 Task: Create a rule from the Agile list, Priority changed -> Complete task in the project UpwardTech if Priority Cleared then Complete Task.
Action: Mouse moved to (26, 68)
Screenshot: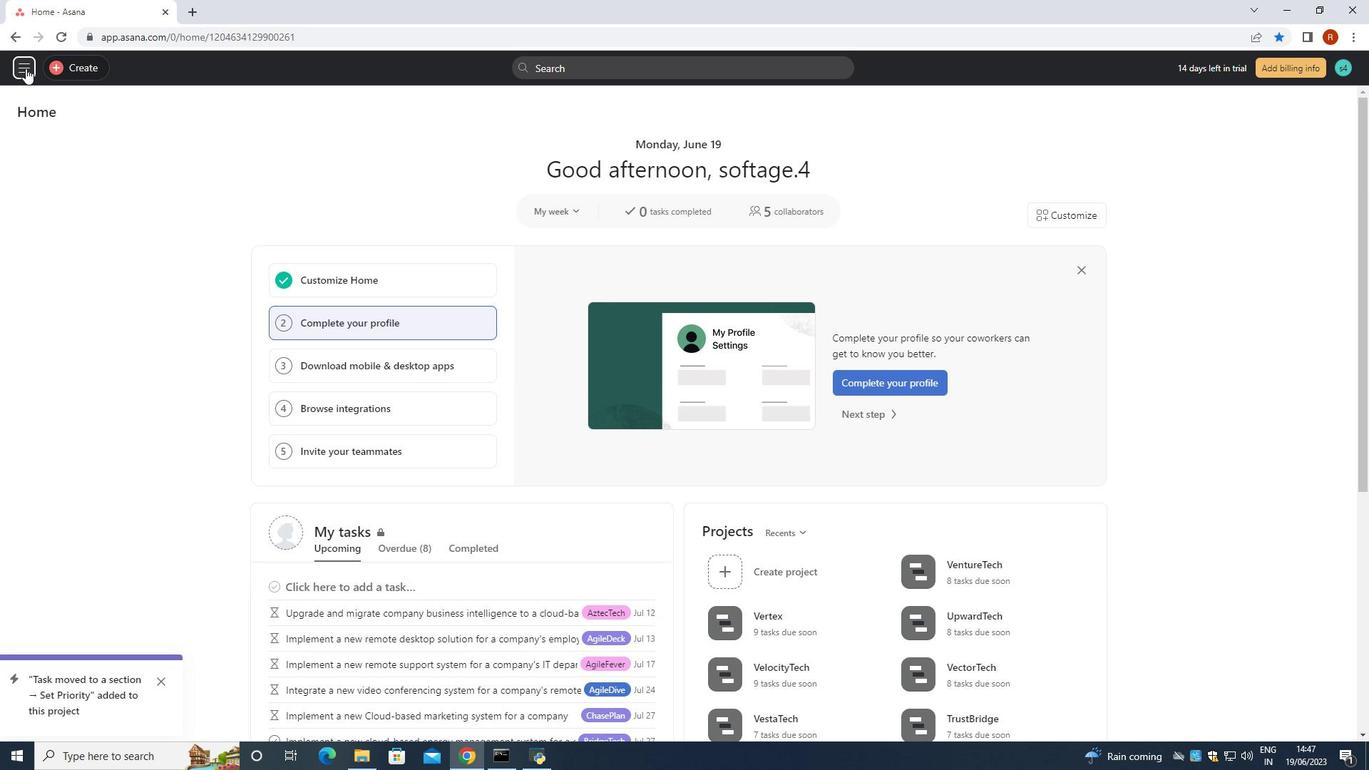 
Action: Mouse pressed left at (26, 68)
Screenshot: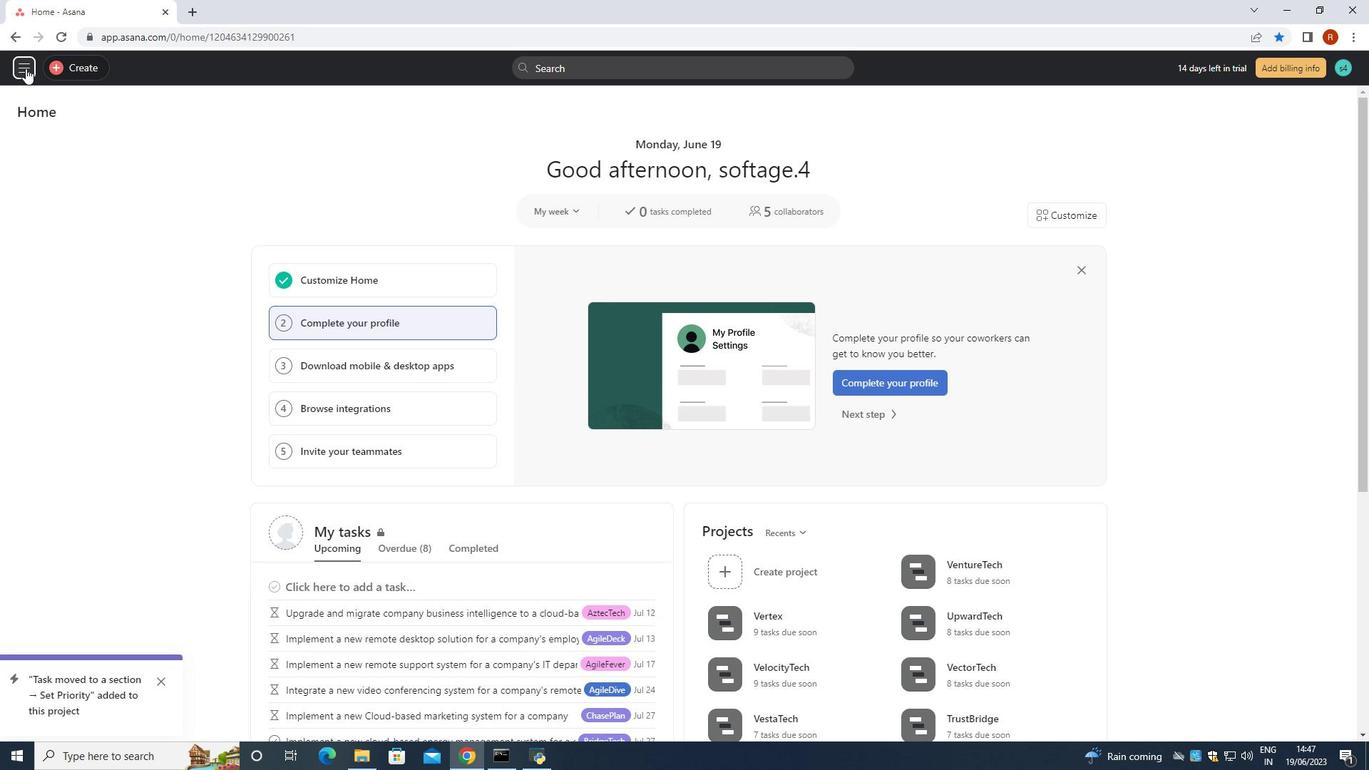 
Action: Mouse moved to (82, 315)
Screenshot: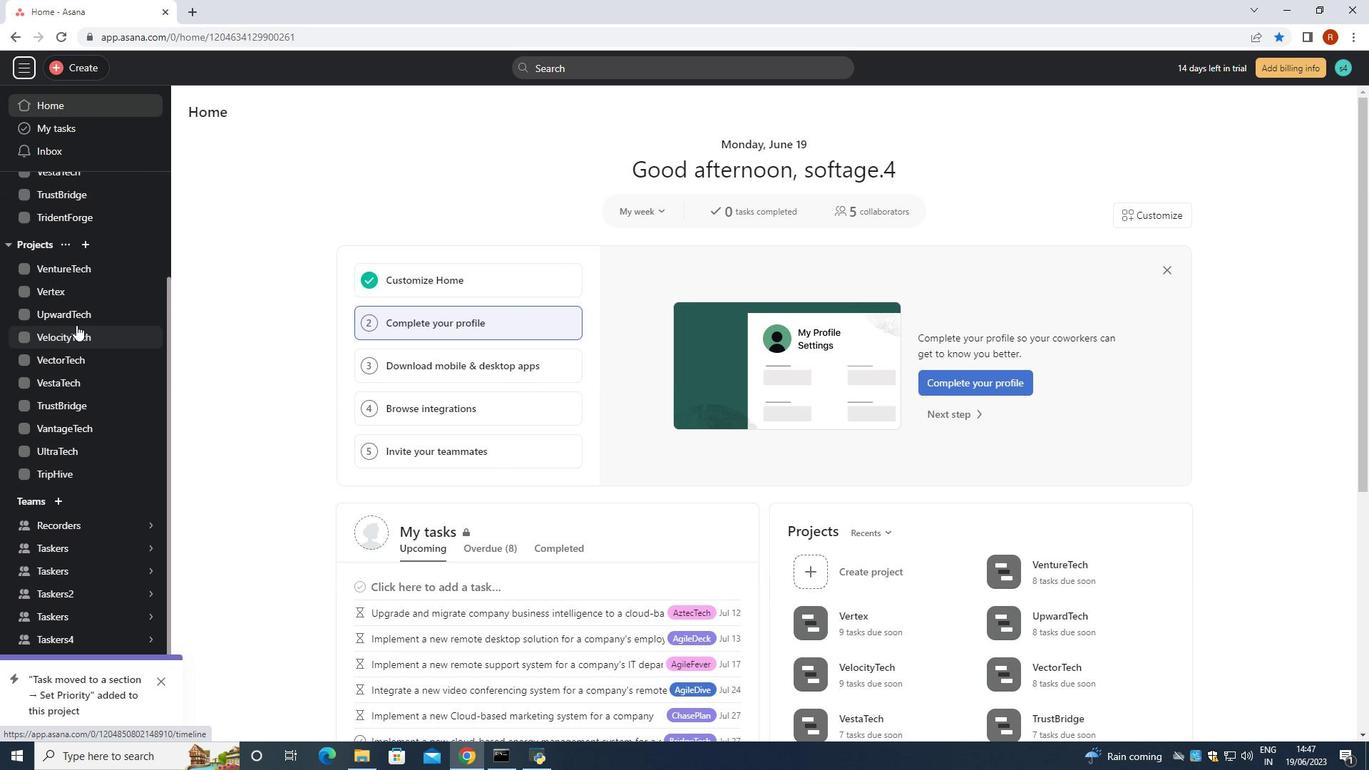 
Action: Mouse pressed left at (82, 315)
Screenshot: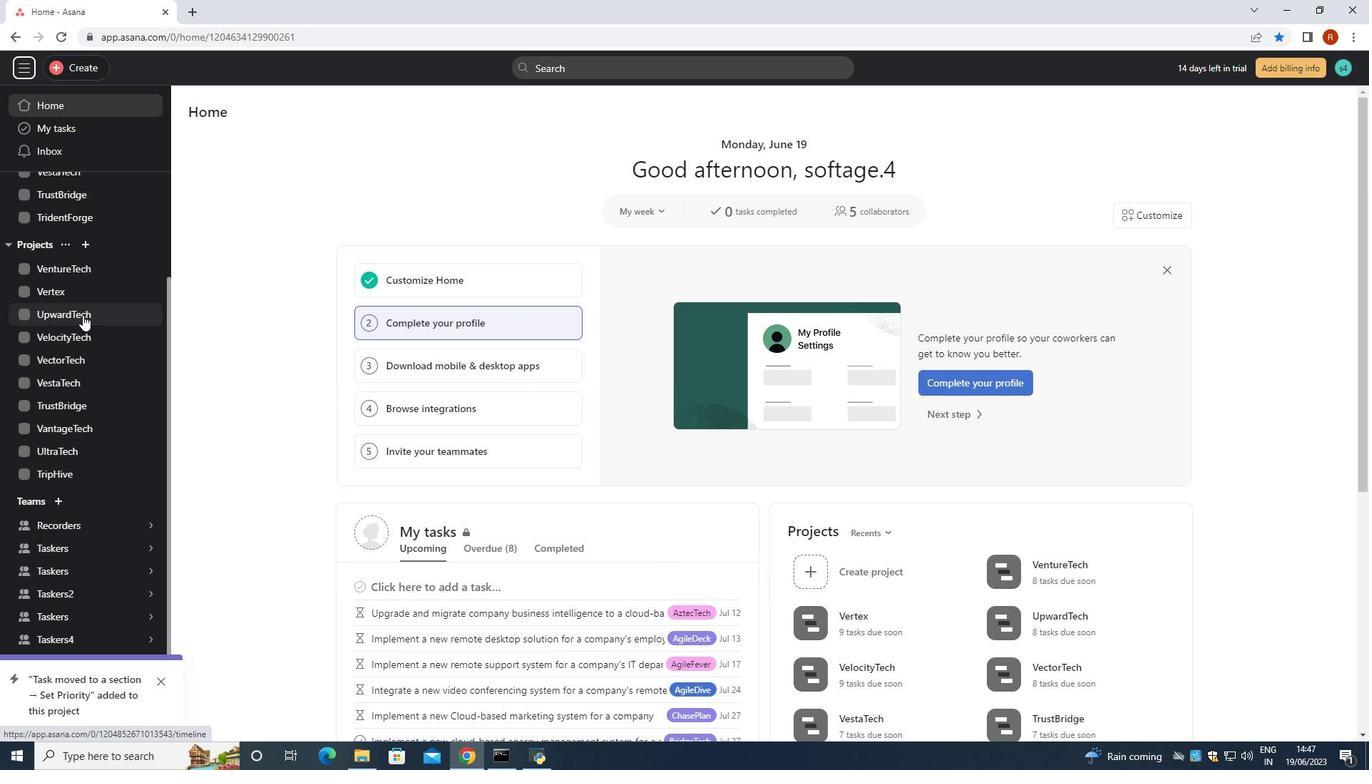 
Action: Mouse moved to (1317, 128)
Screenshot: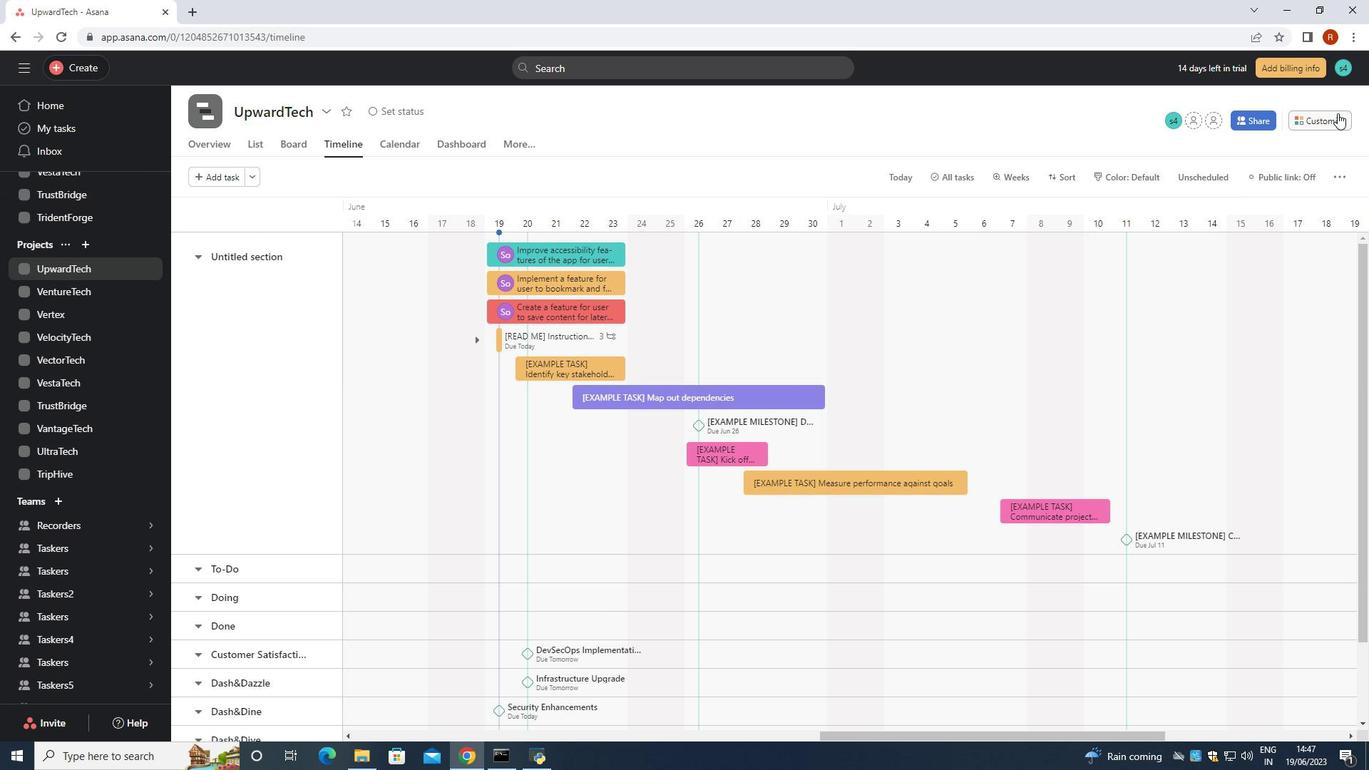 
Action: Mouse pressed left at (1317, 128)
Screenshot: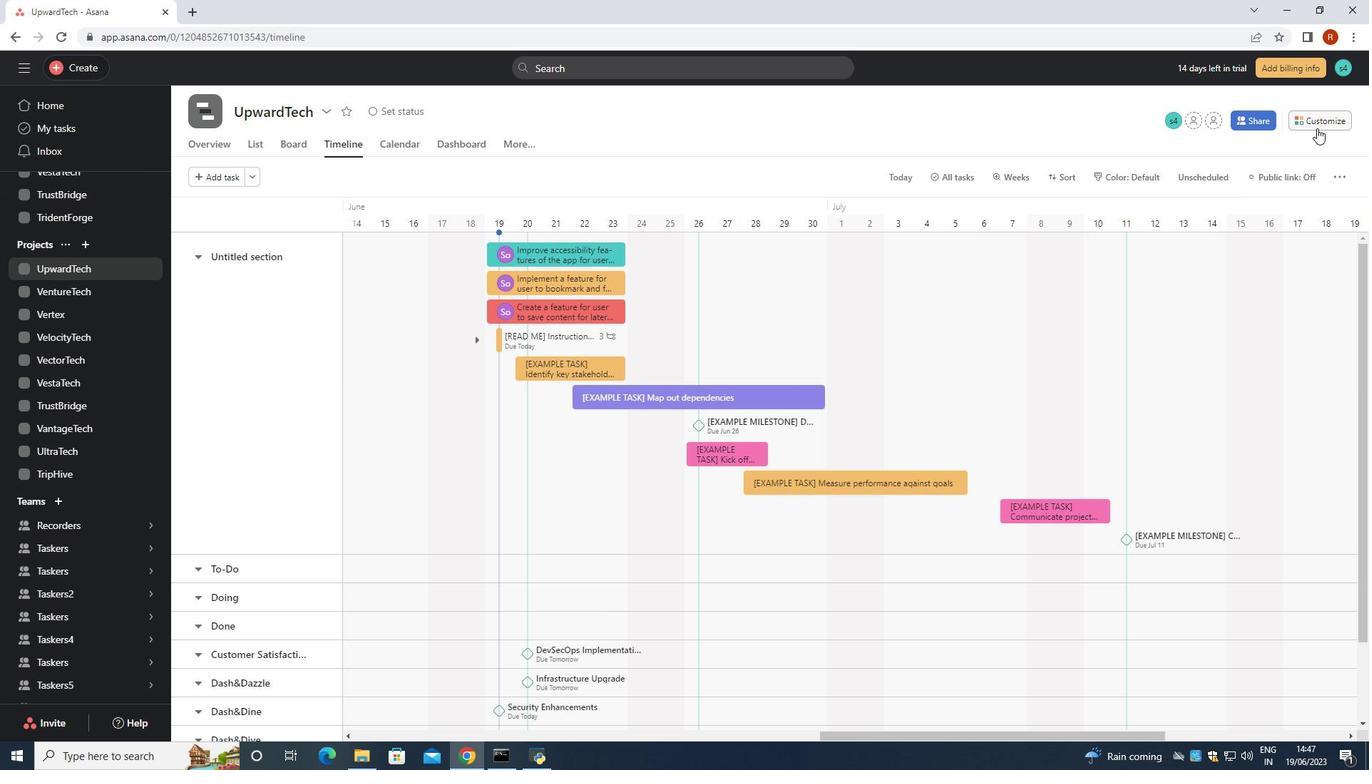 
Action: Mouse moved to (1065, 350)
Screenshot: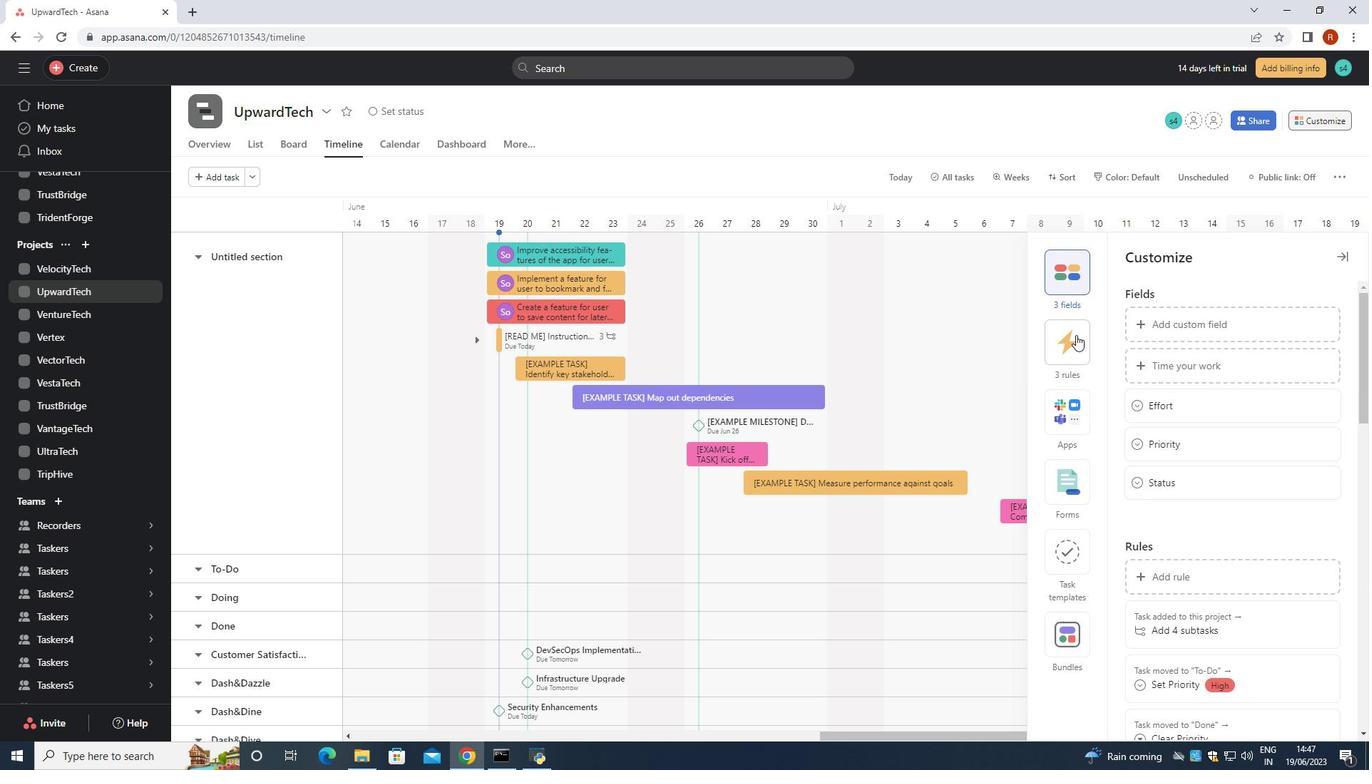 
Action: Mouse pressed left at (1065, 350)
Screenshot: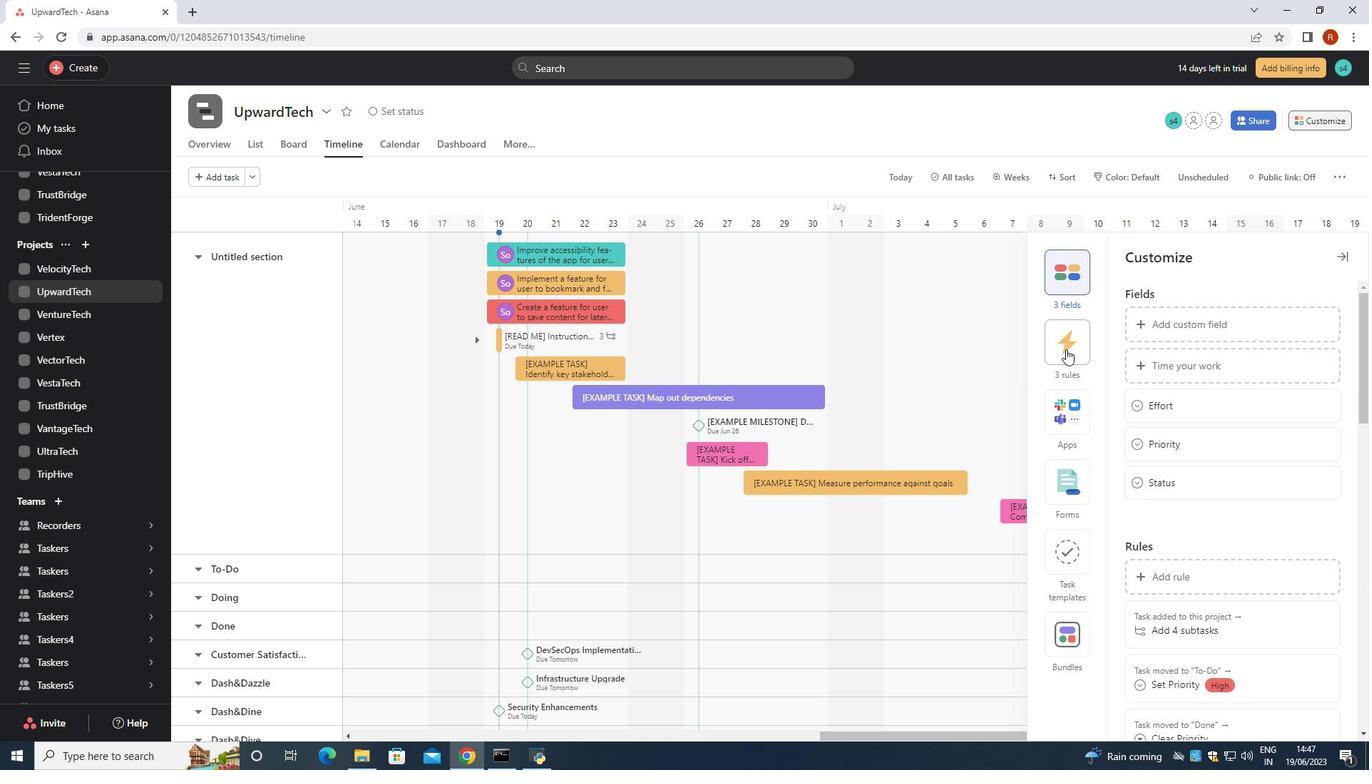 
Action: Mouse moved to (1166, 325)
Screenshot: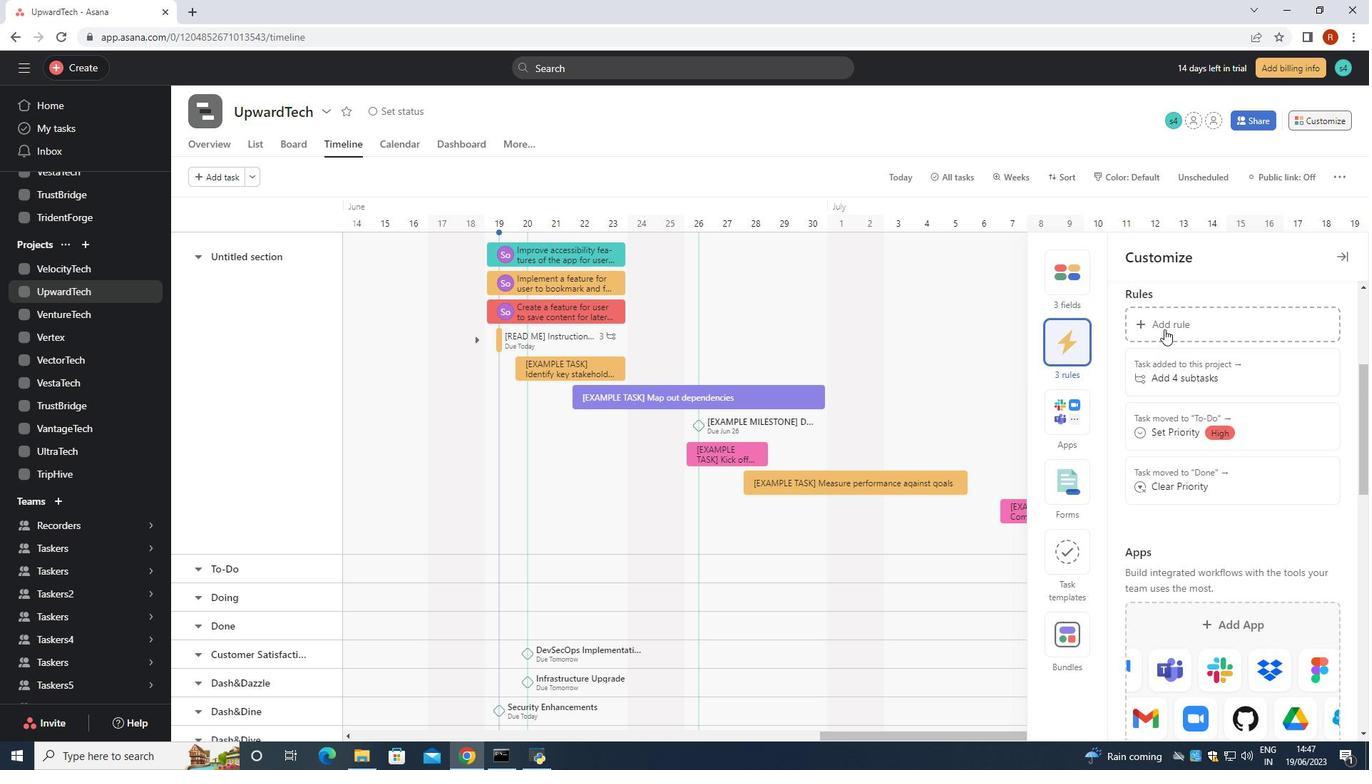 
Action: Mouse pressed left at (1166, 325)
Screenshot: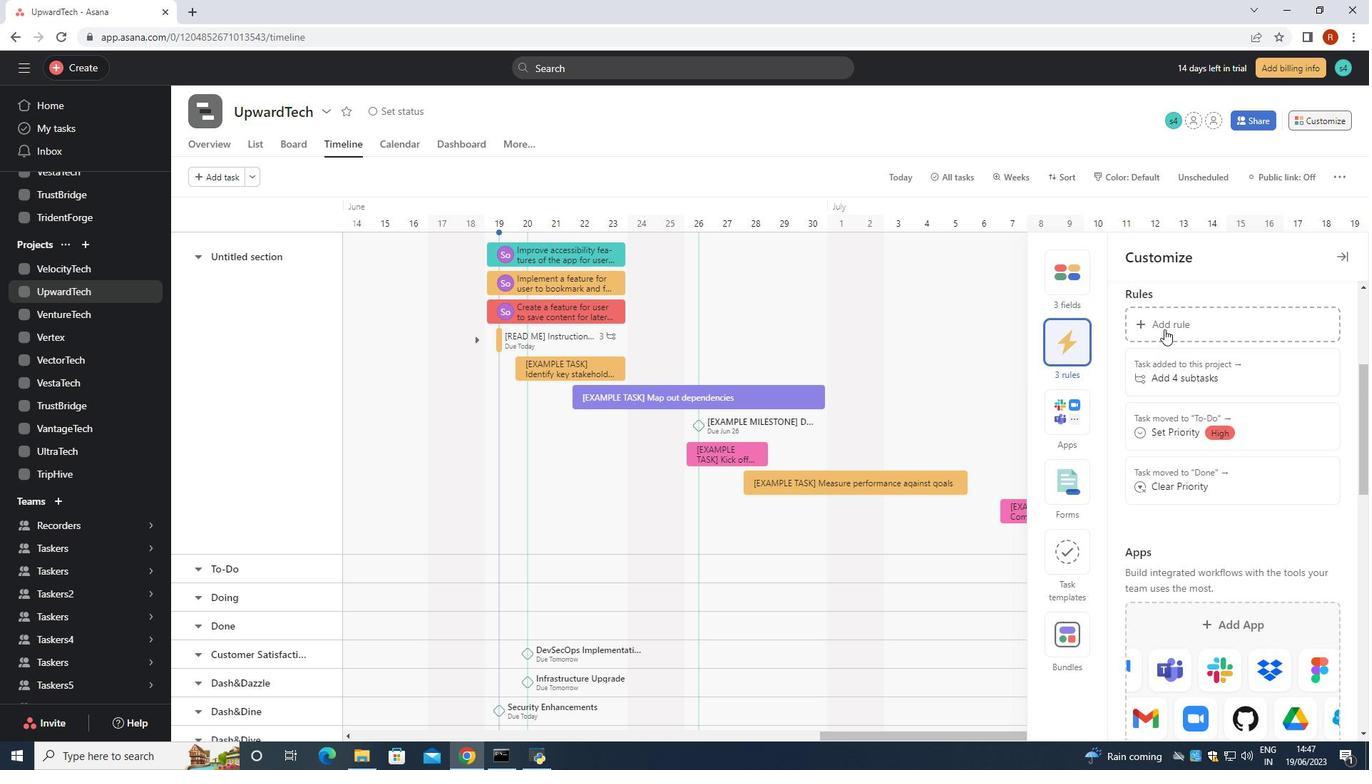 
Action: Mouse moved to (292, 219)
Screenshot: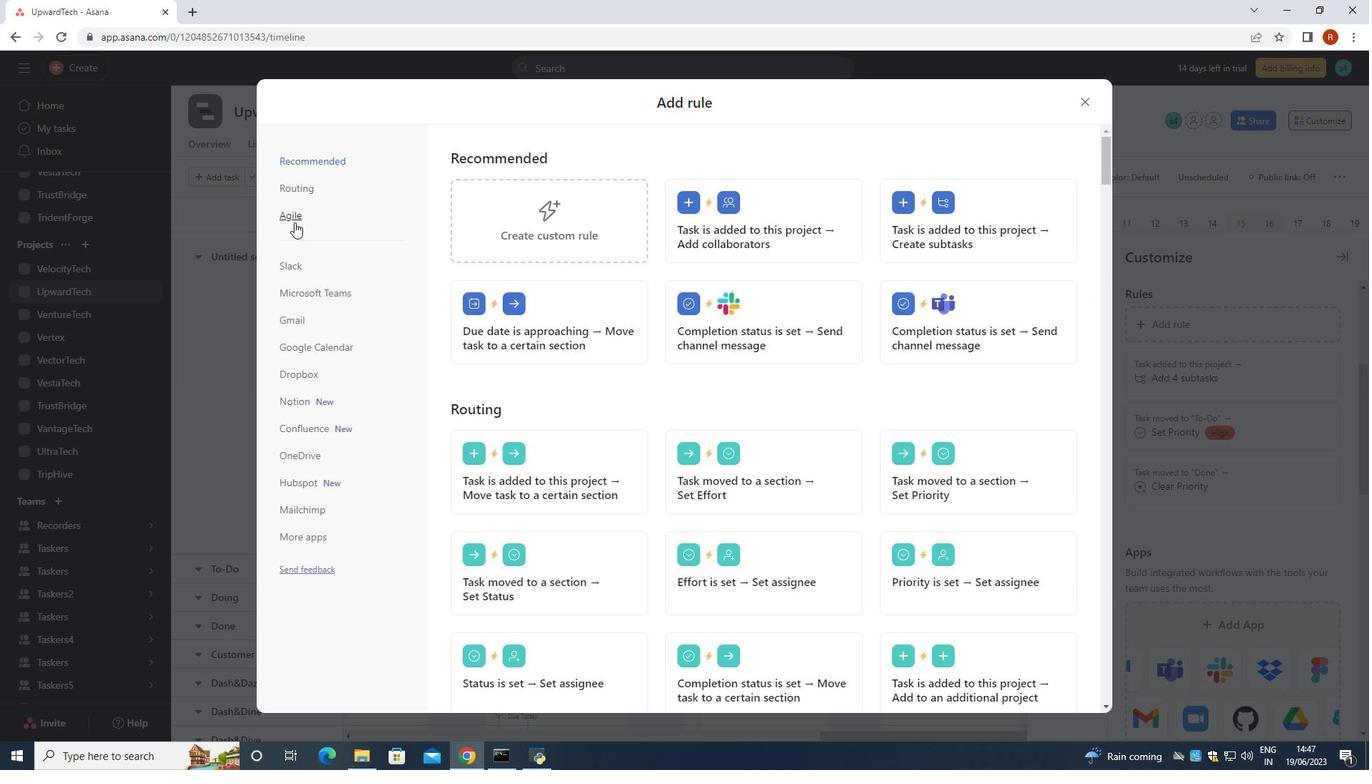
Action: Mouse pressed left at (292, 219)
Screenshot: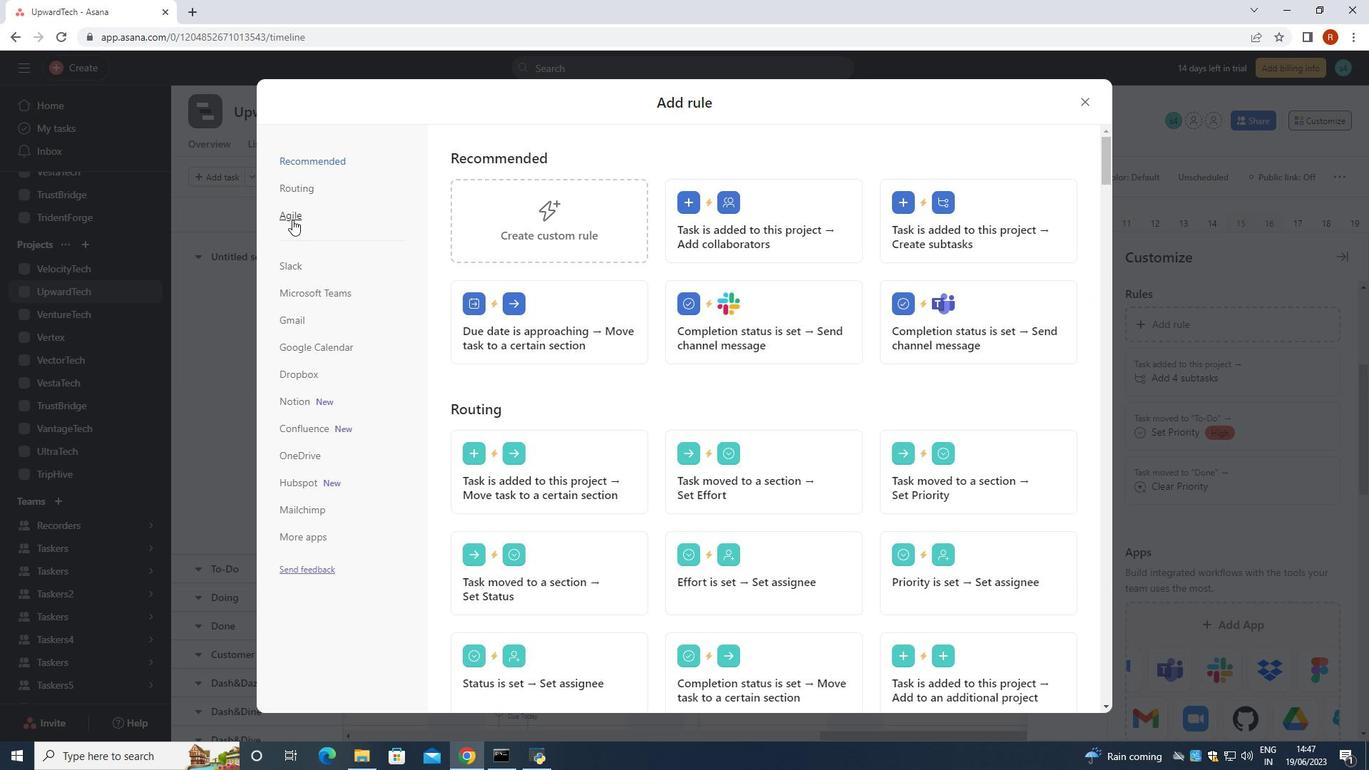 
Action: Mouse moved to (744, 231)
Screenshot: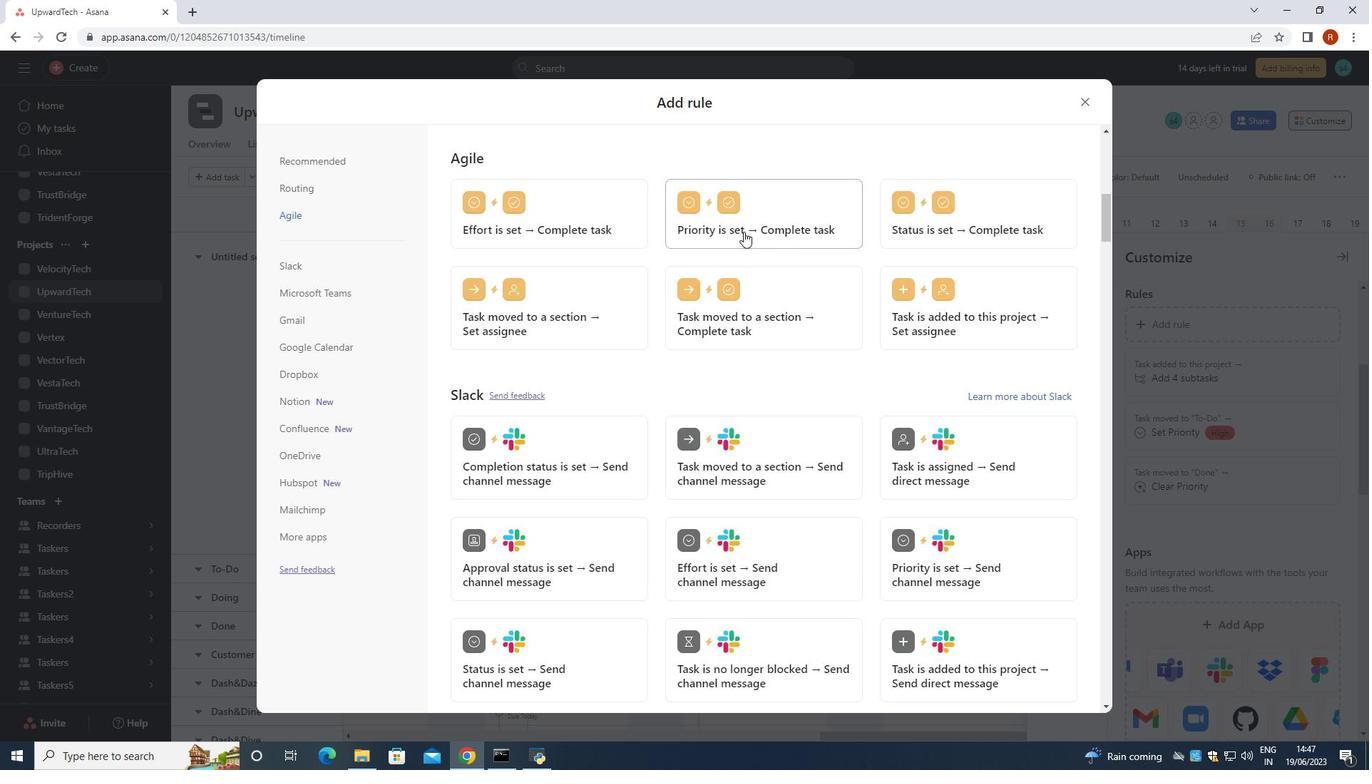 
Action: Mouse pressed left at (744, 231)
Screenshot: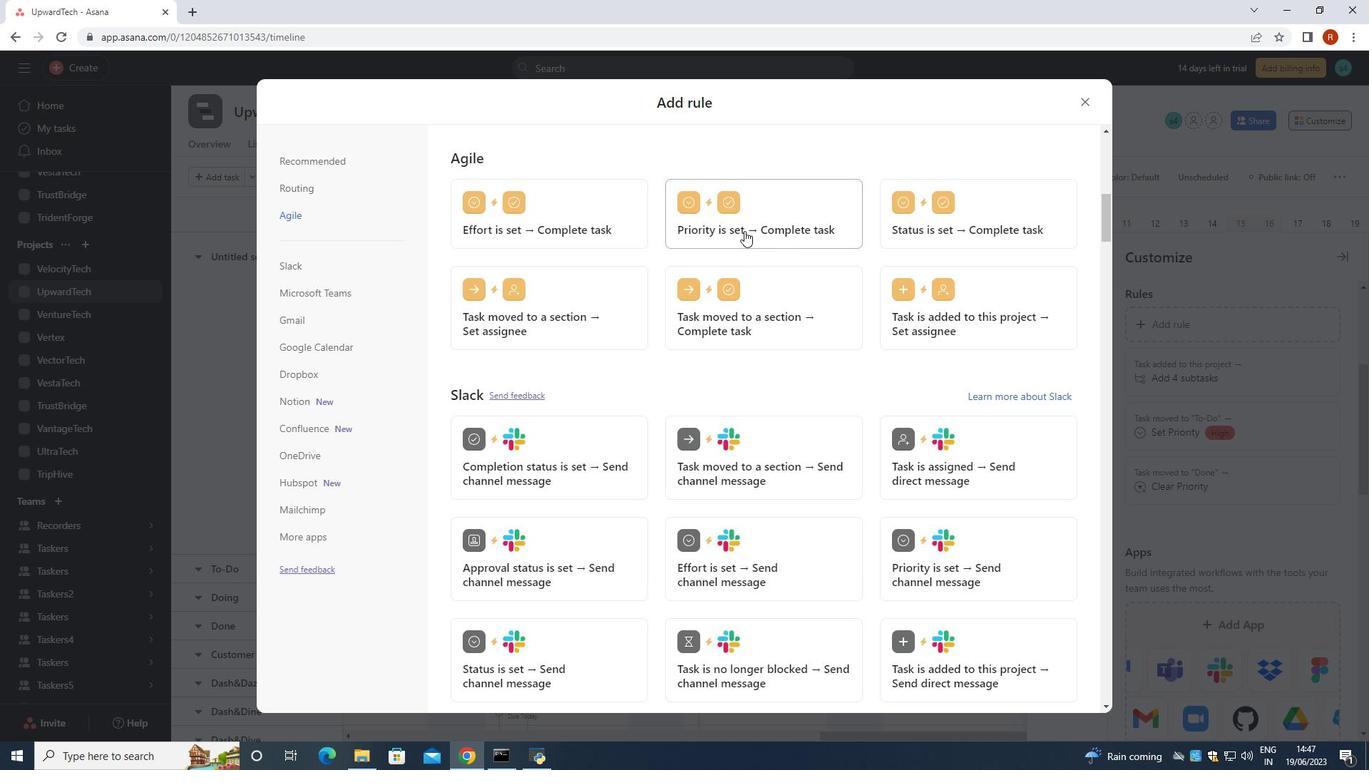 
Action: Mouse moved to (909, 251)
Screenshot: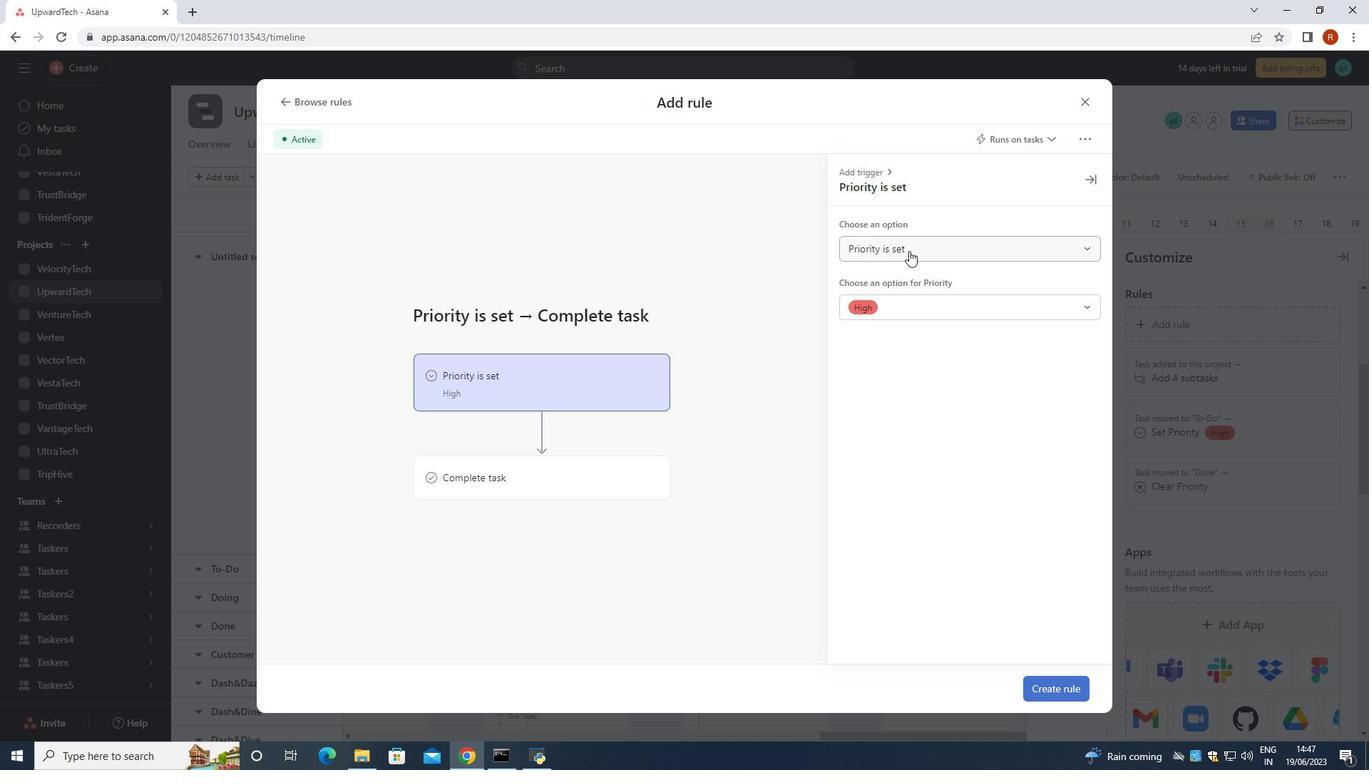 
Action: Mouse pressed left at (909, 251)
Screenshot: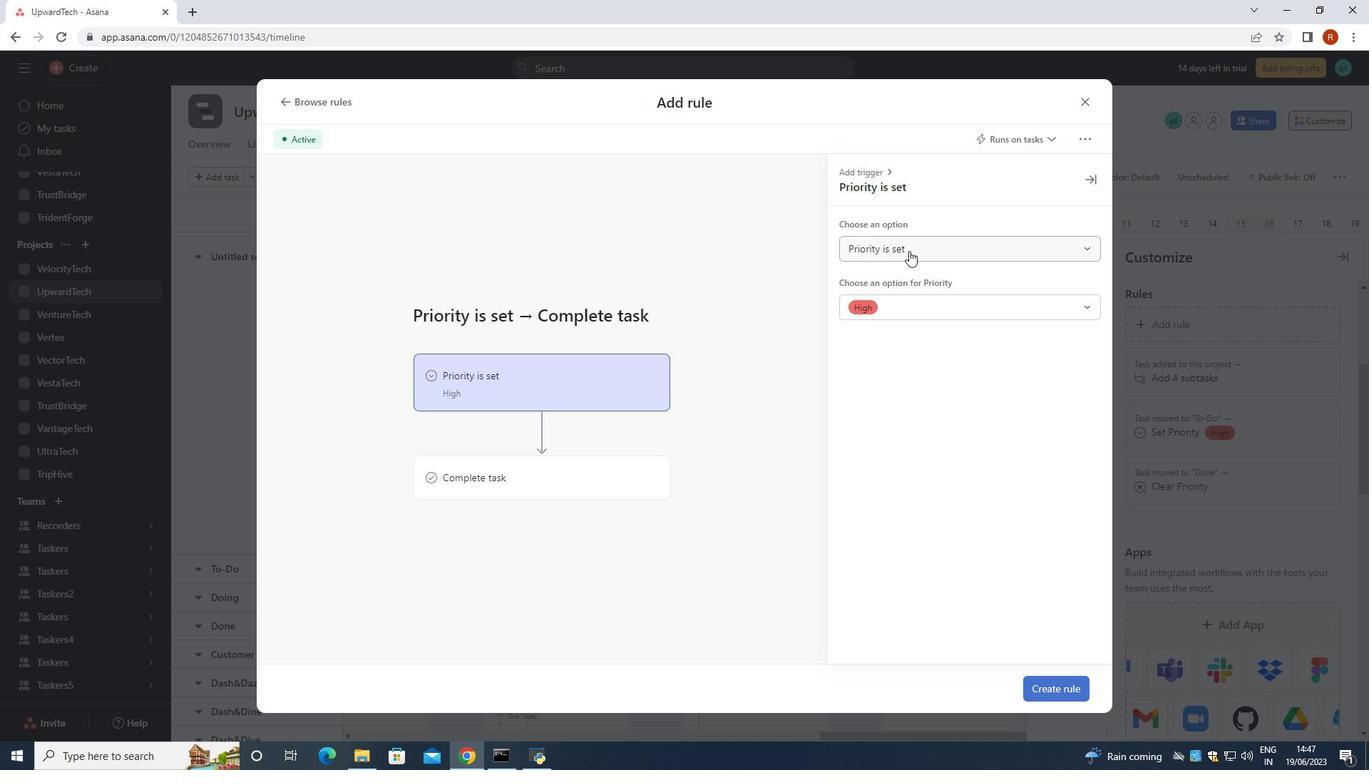 
Action: Mouse moved to (912, 304)
Screenshot: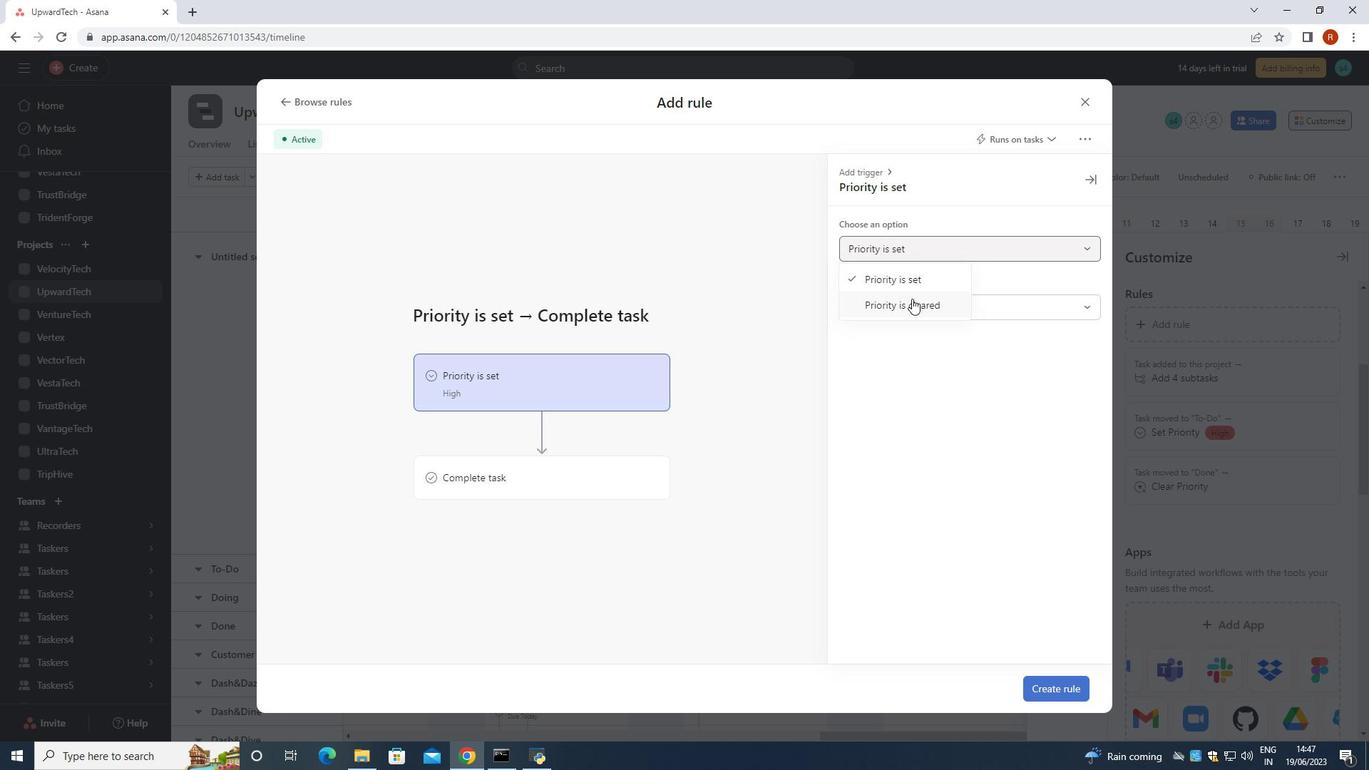 
Action: Mouse pressed left at (912, 304)
Screenshot: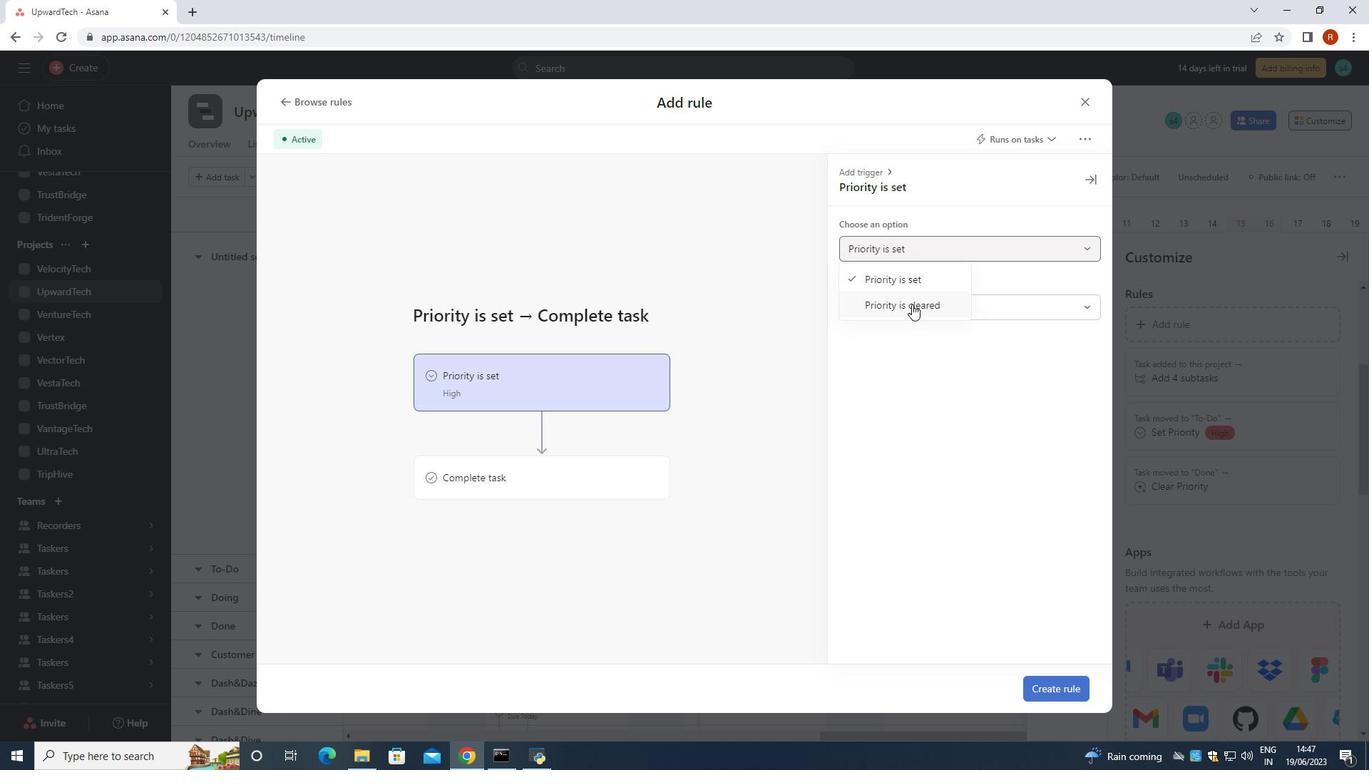 
Action: Mouse moved to (584, 488)
Screenshot: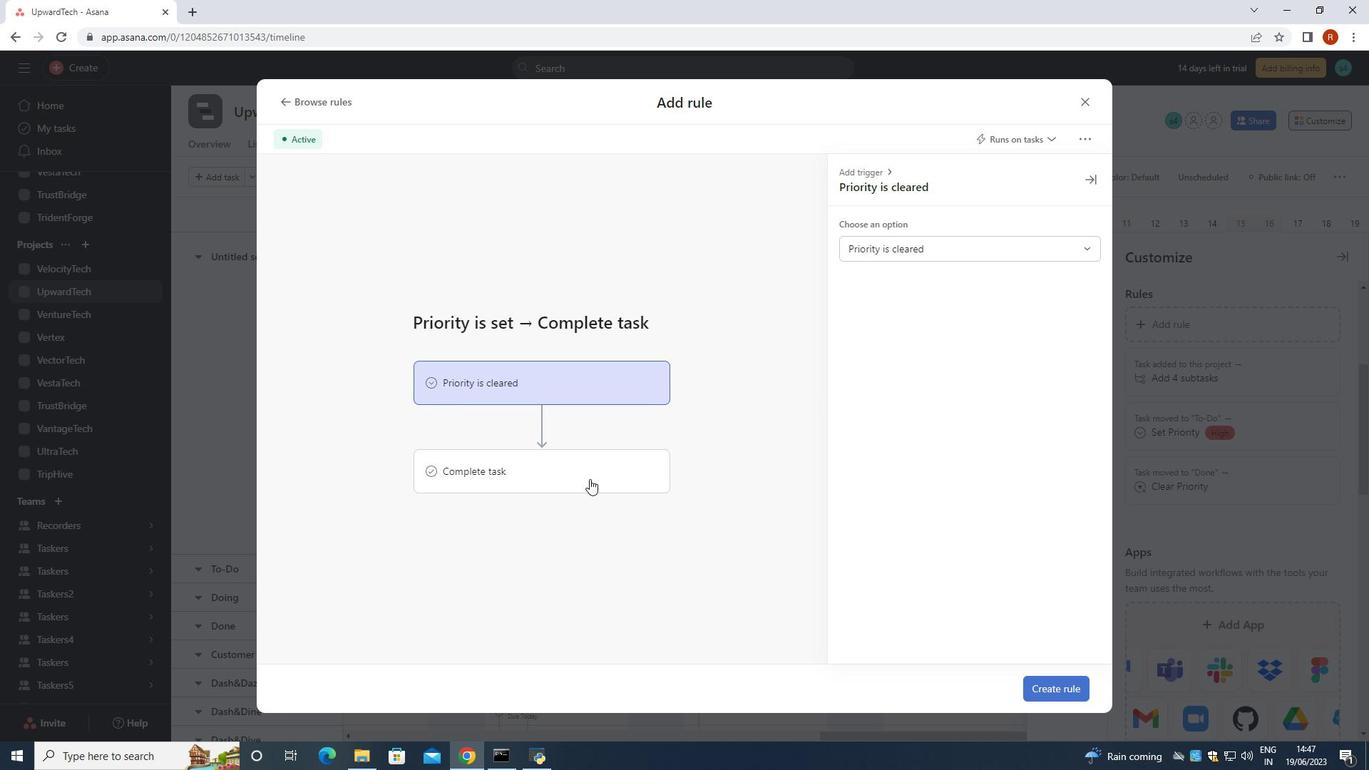 
Action: Mouse pressed left at (584, 488)
Screenshot: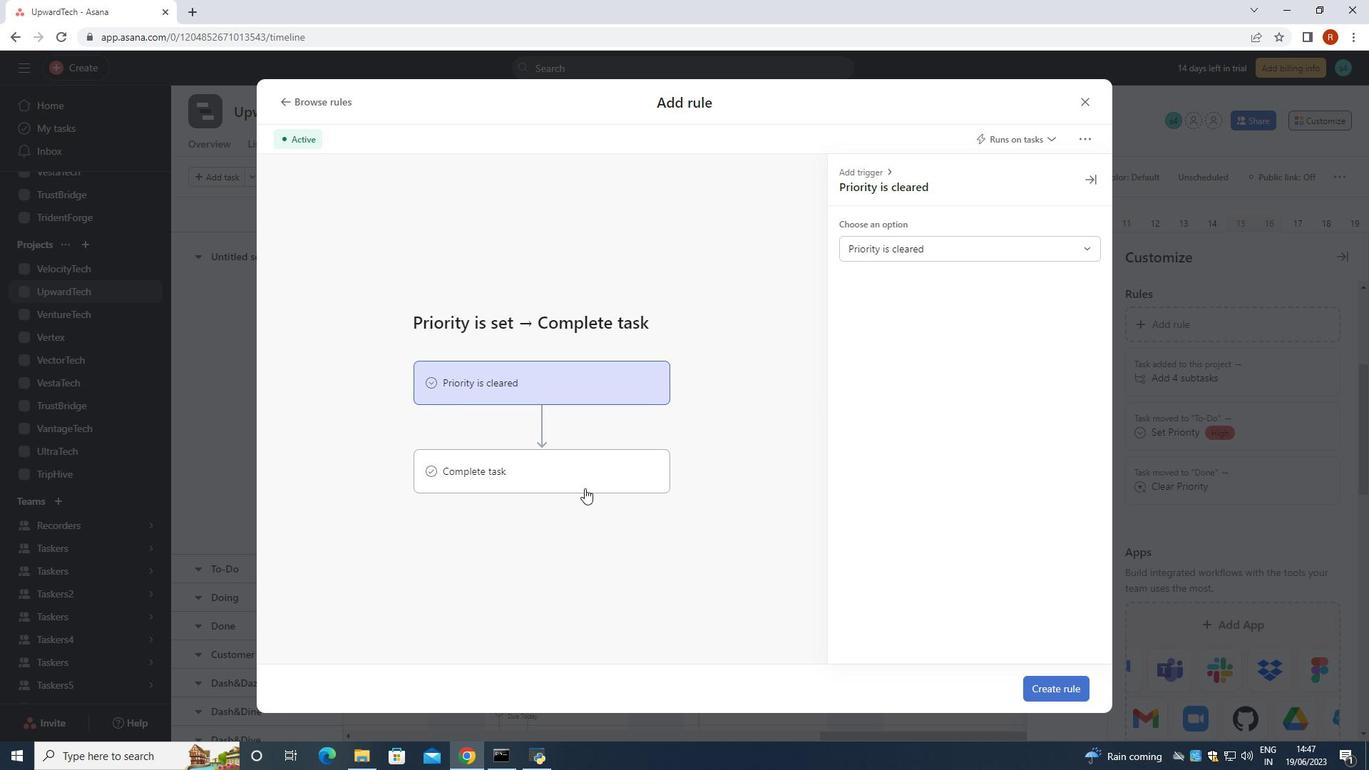 
Action: Mouse moved to (955, 255)
Screenshot: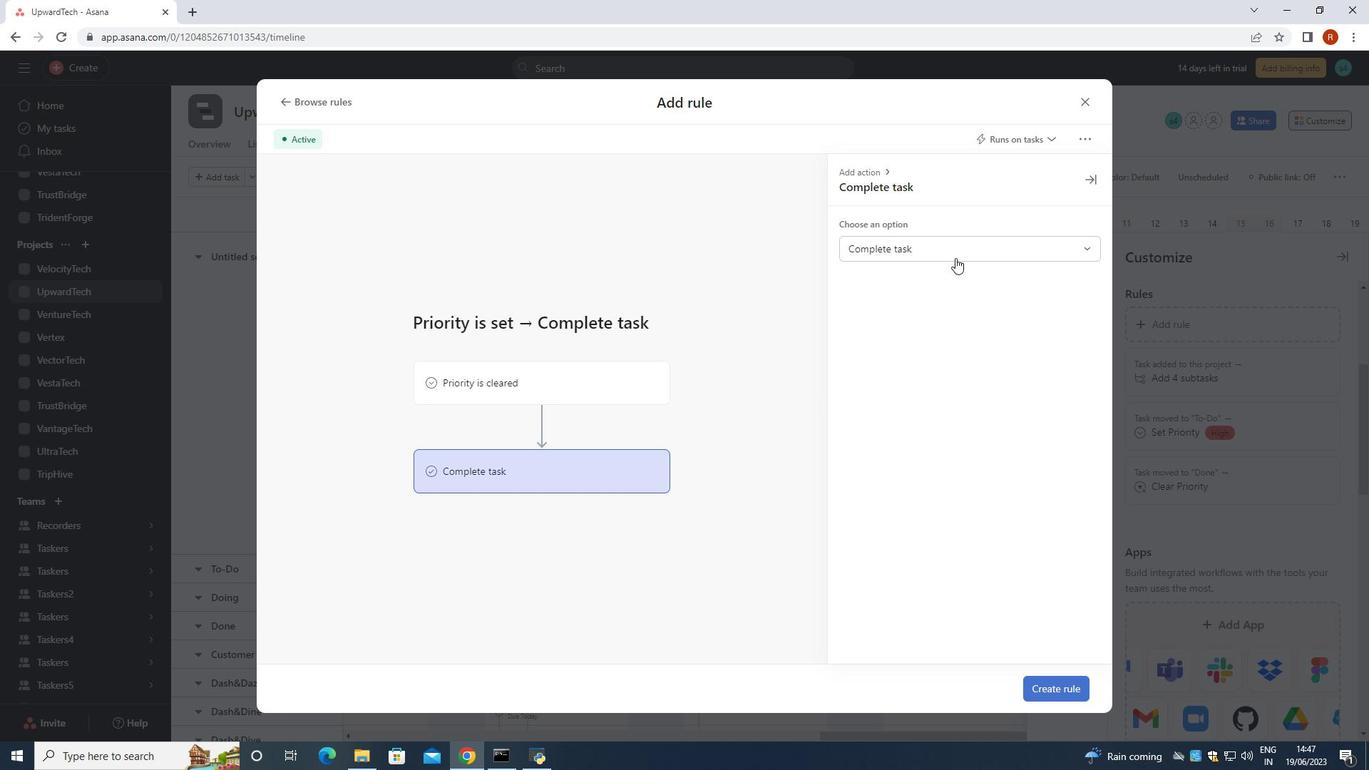 
Action: Mouse pressed left at (955, 255)
Screenshot: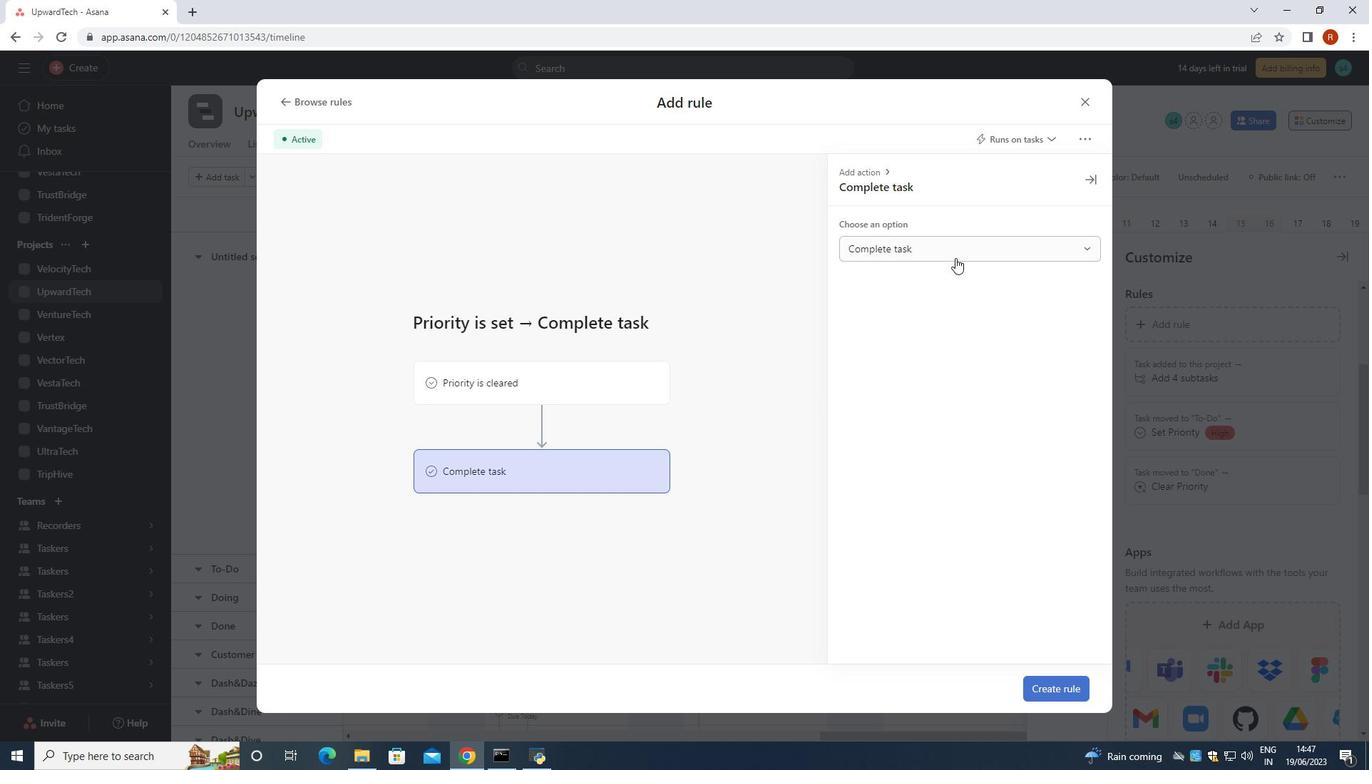 
Action: Mouse moved to (918, 281)
Screenshot: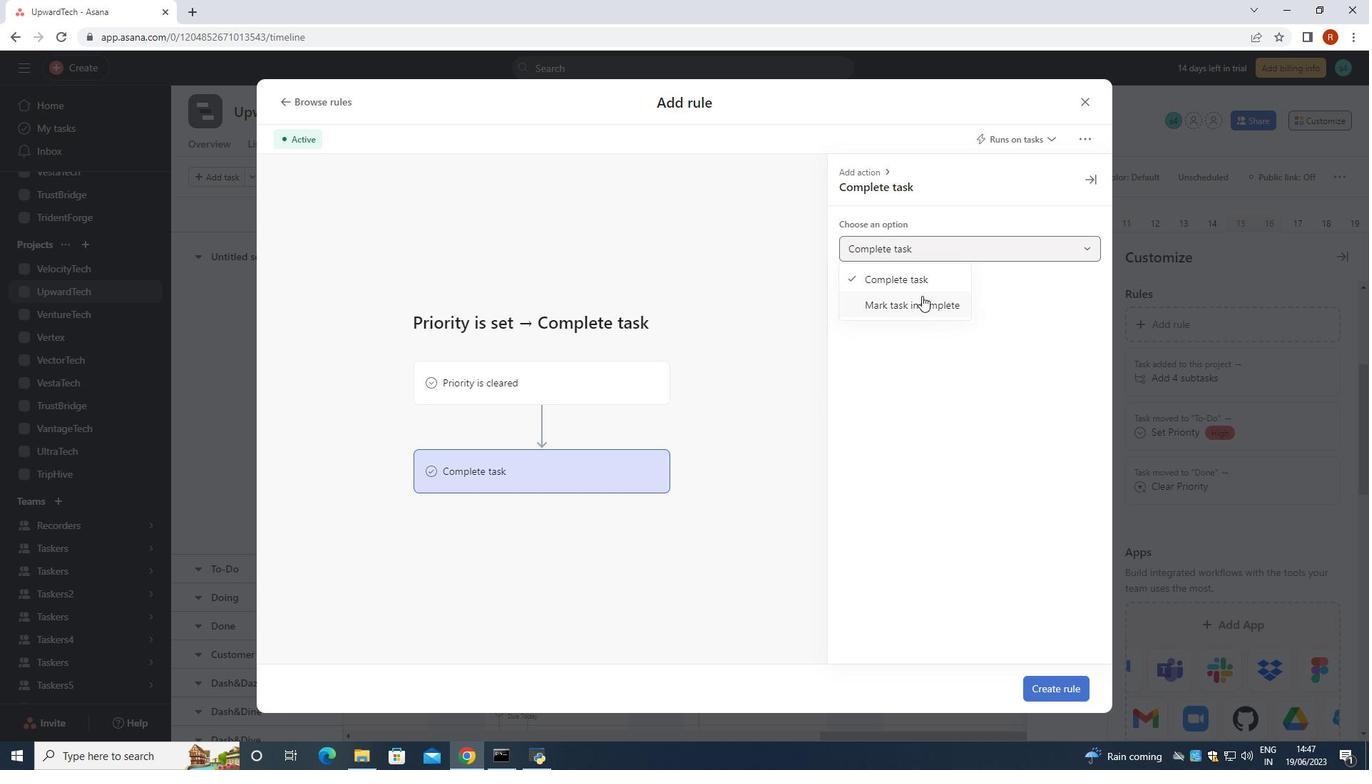 
Action: Mouse pressed left at (918, 281)
Screenshot: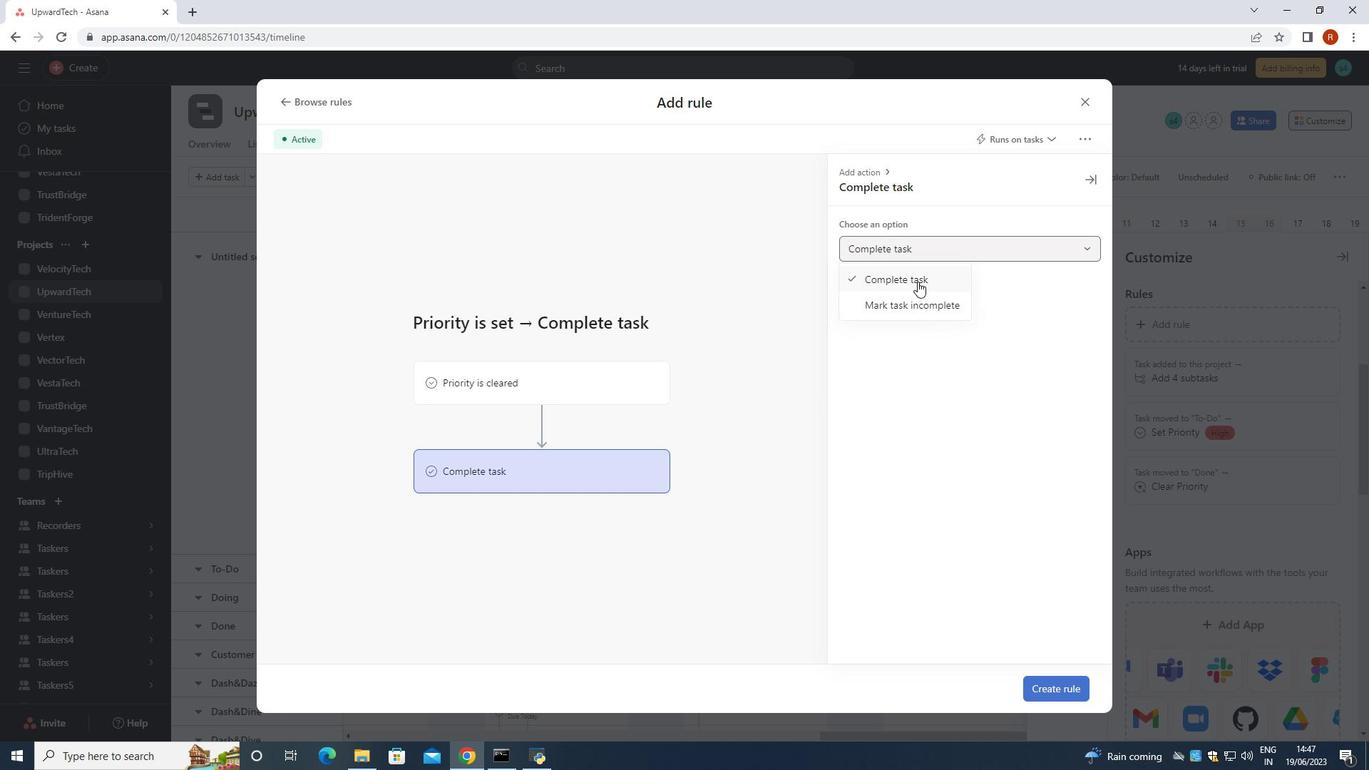 
Action: Mouse moved to (1050, 687)
Screenshot: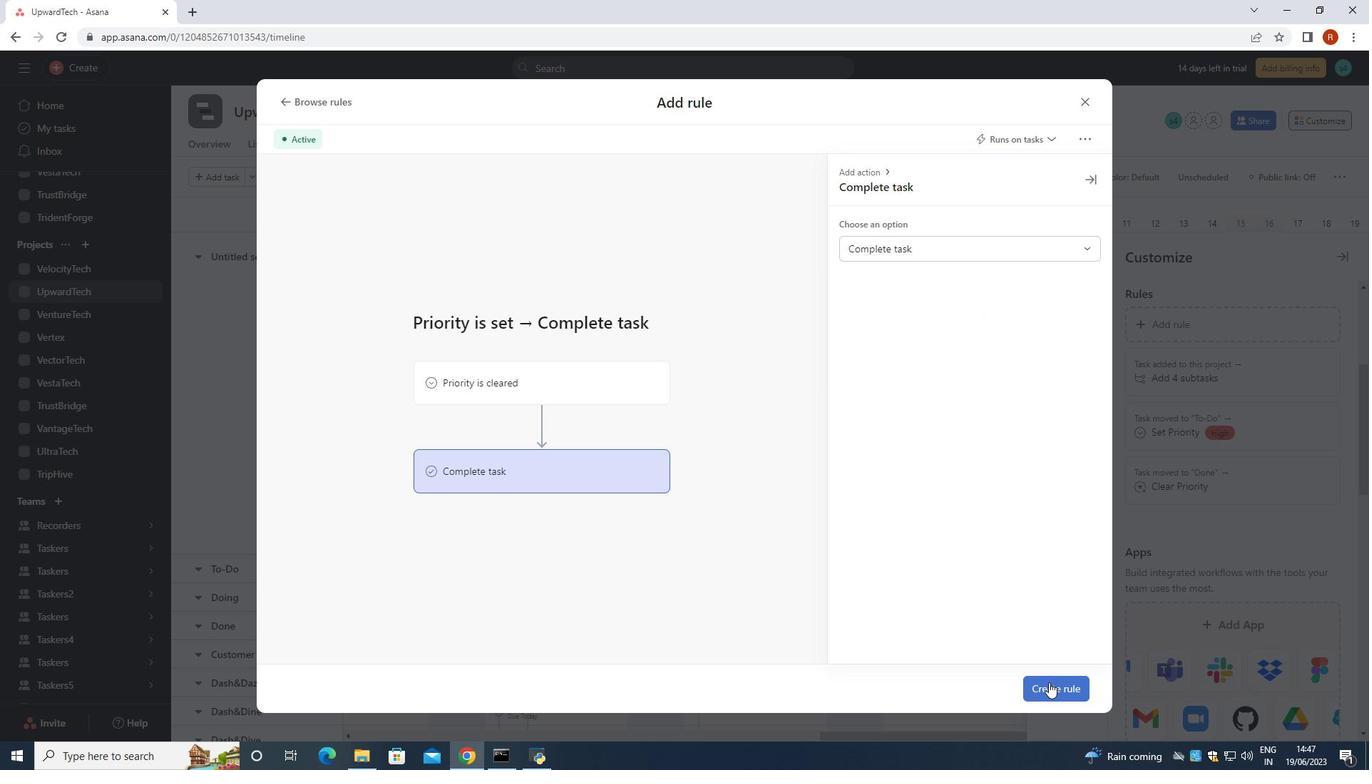 
Action: Mouse pressed left at (1050, 687)
Screenshot: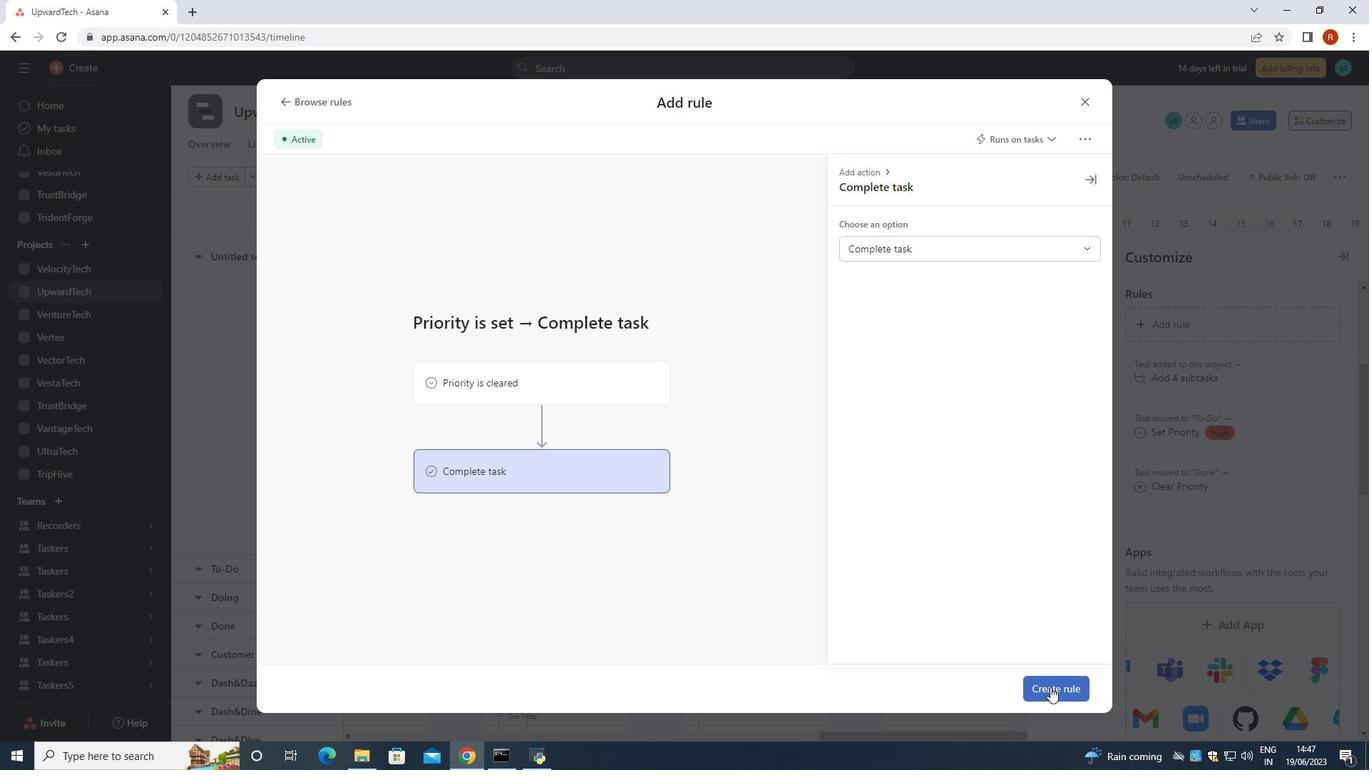 
